 Task: Click find and set the "Delete results from current search" while find customer
Action: Mouse moved to (155, 21)
Screenshot: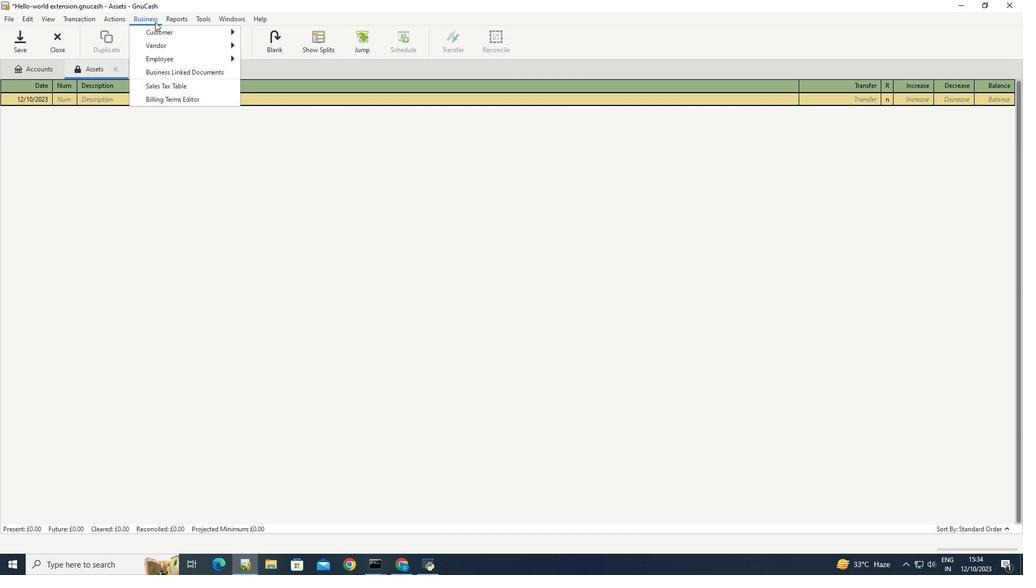 
Action: Mouse pressed left at (155, 21)
Screenshot: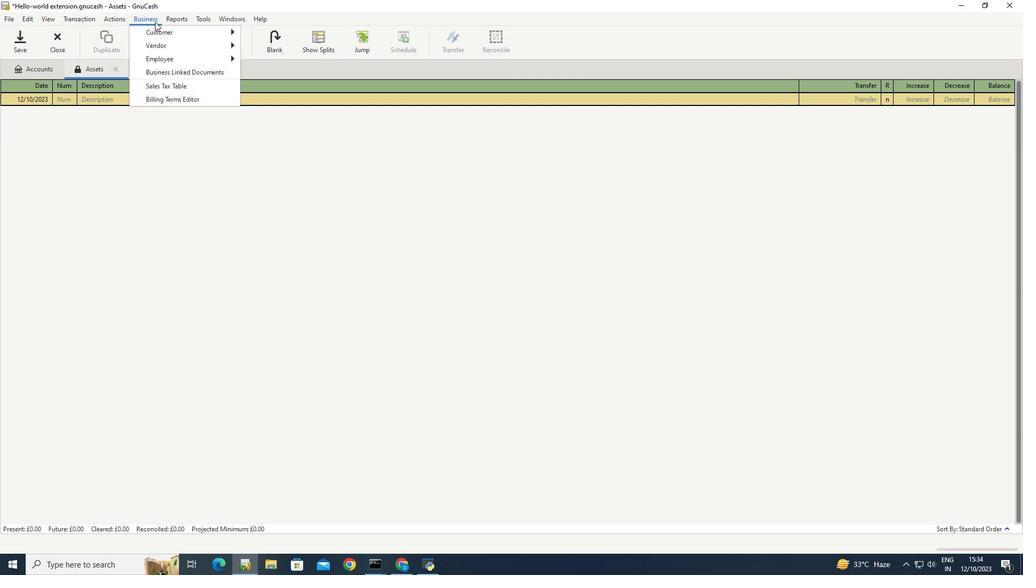 
Action: Mouse moved to (272, 58)
Screenshot: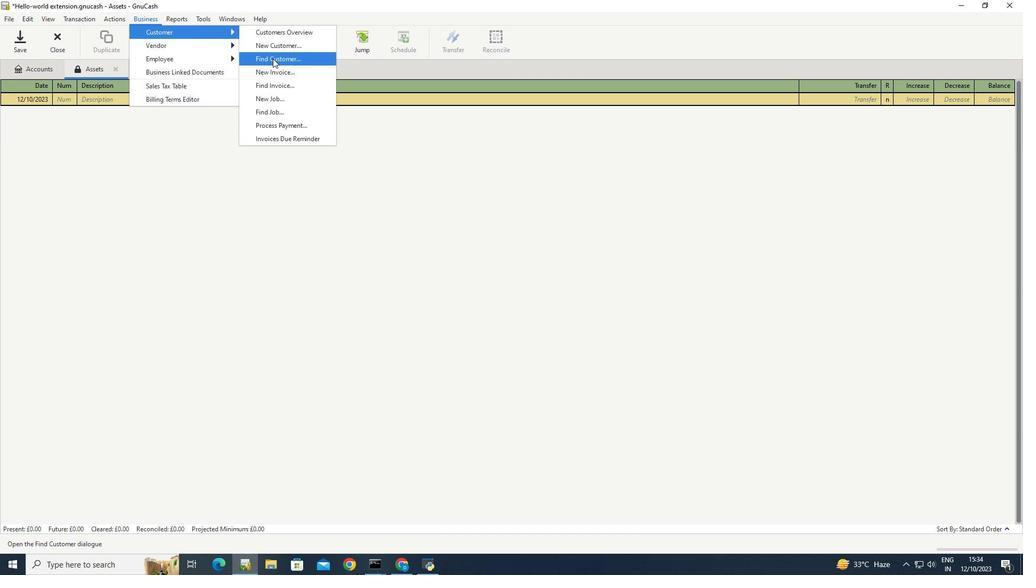 
Action: Mouse pressed left at (272, 58)
Screenshot: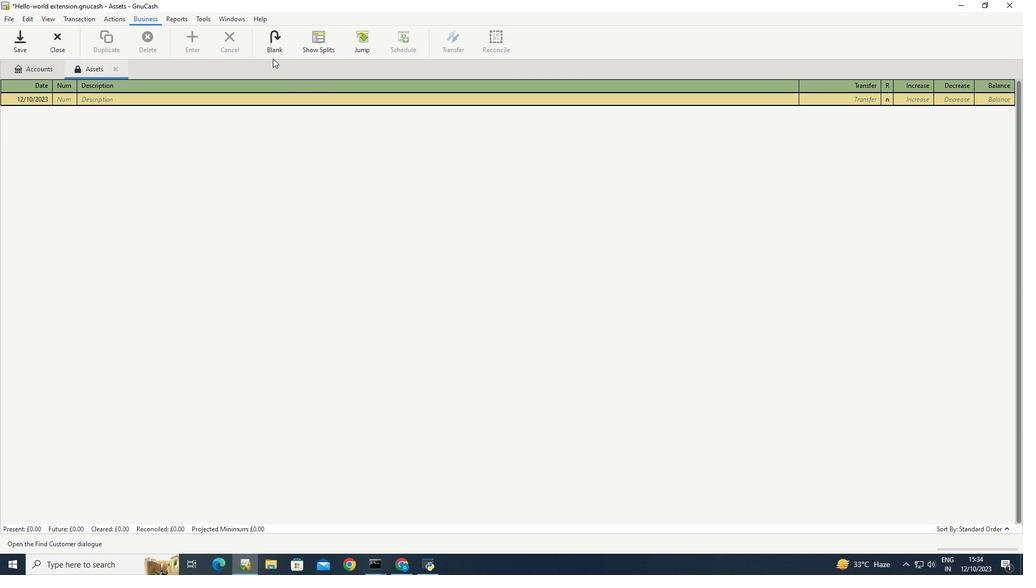 
Action: Mouse moved to (543, 251)
Screenshot: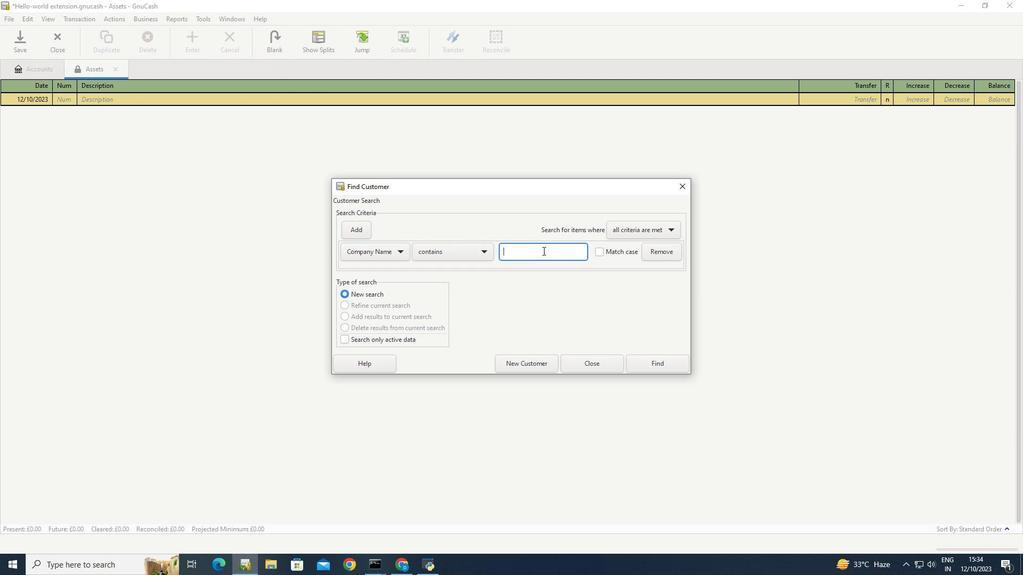 
Action: Mouse pressed left at (543, 251)
Screenshot: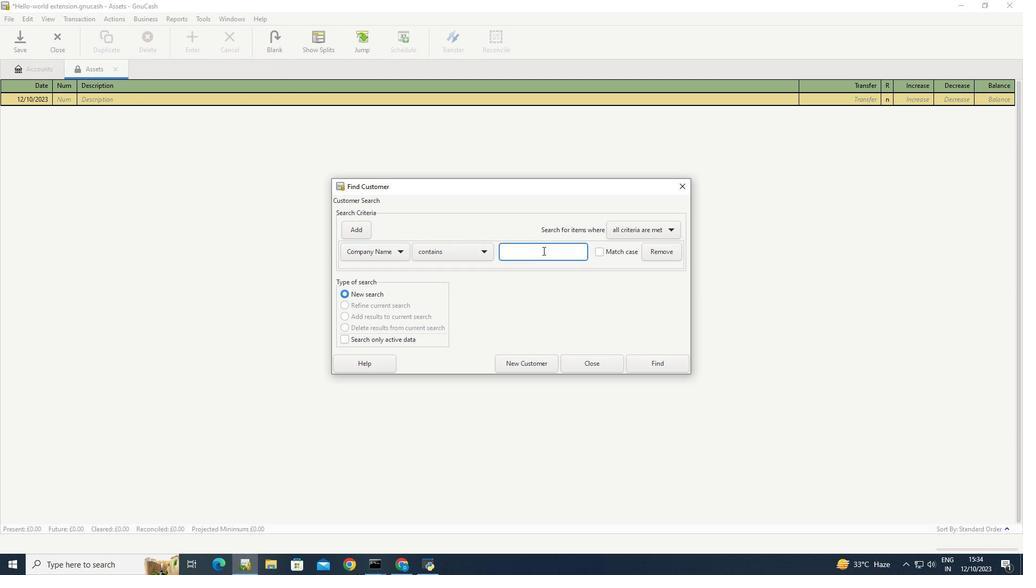 
Action: Key pressed <Key.caps_lock>S<Key.caps_lock>oftage
Screenshot: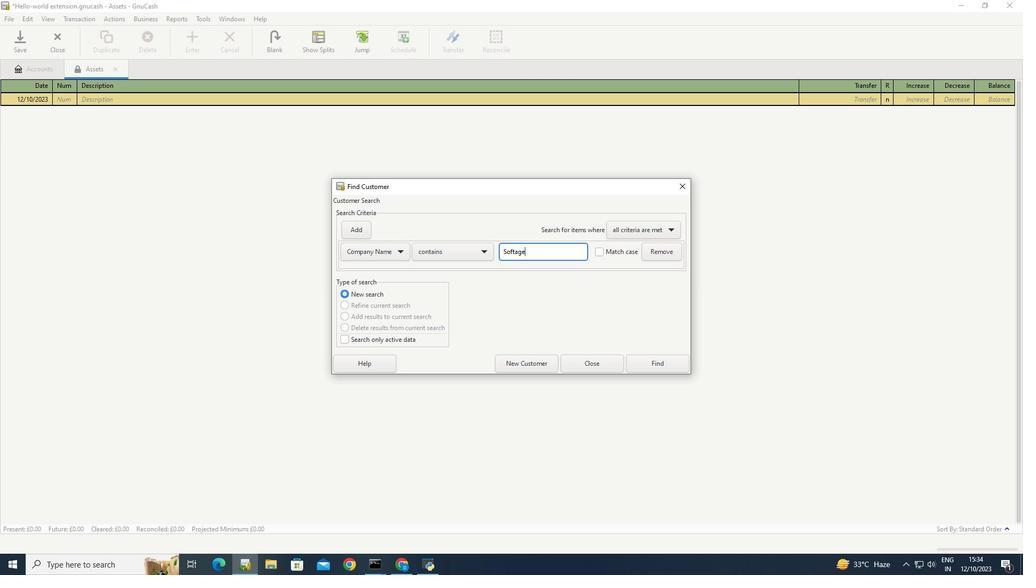 
Action: Mouse moved to (646, 361)
Screenshot: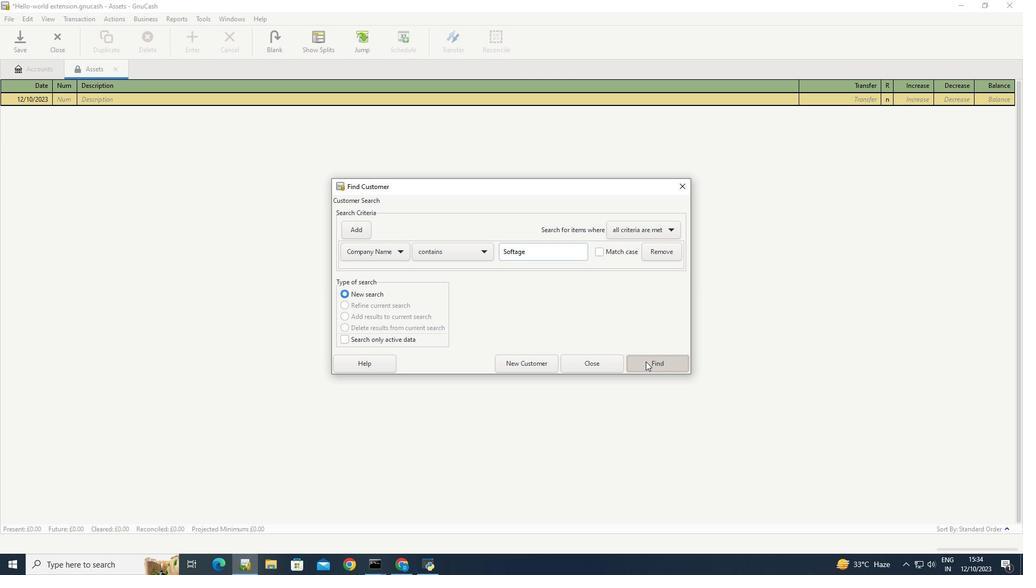 
Action: Mouse pressed left at (646, 361)
Screenshot: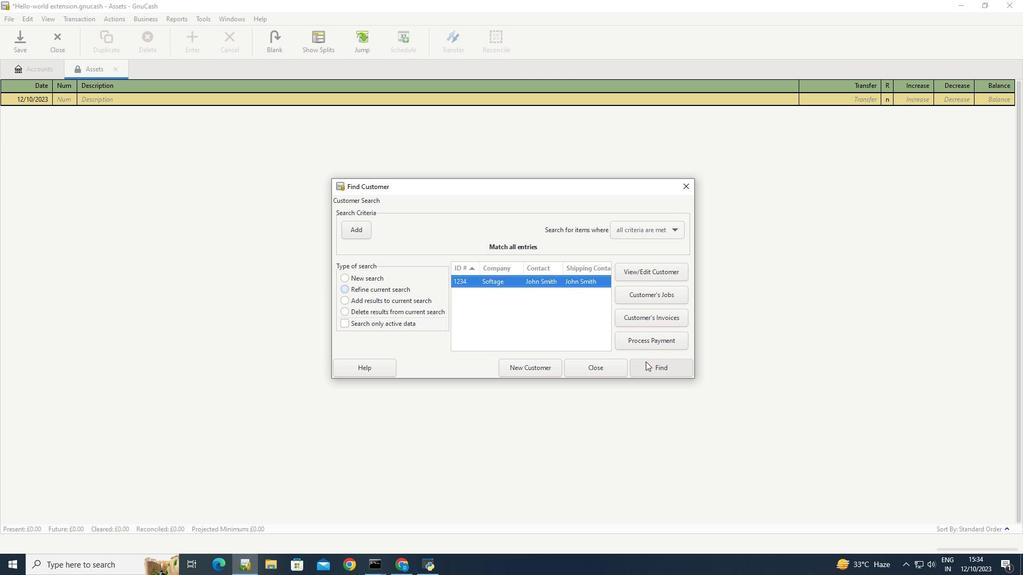 
Action: Mouse moved to (345, 312)
Screenshot: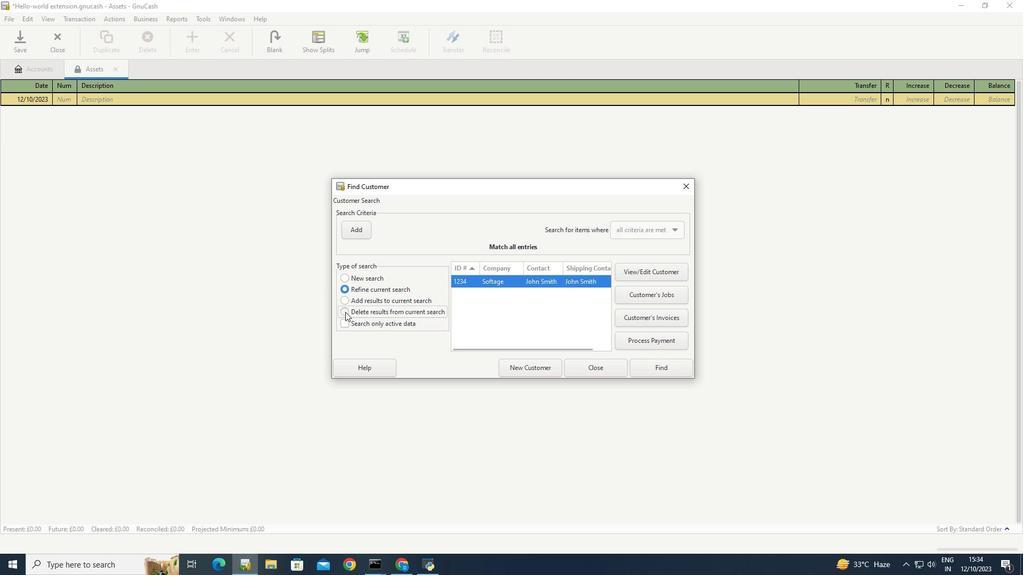 
Action: Mouse pressed left at (345, 312)
Screenshot: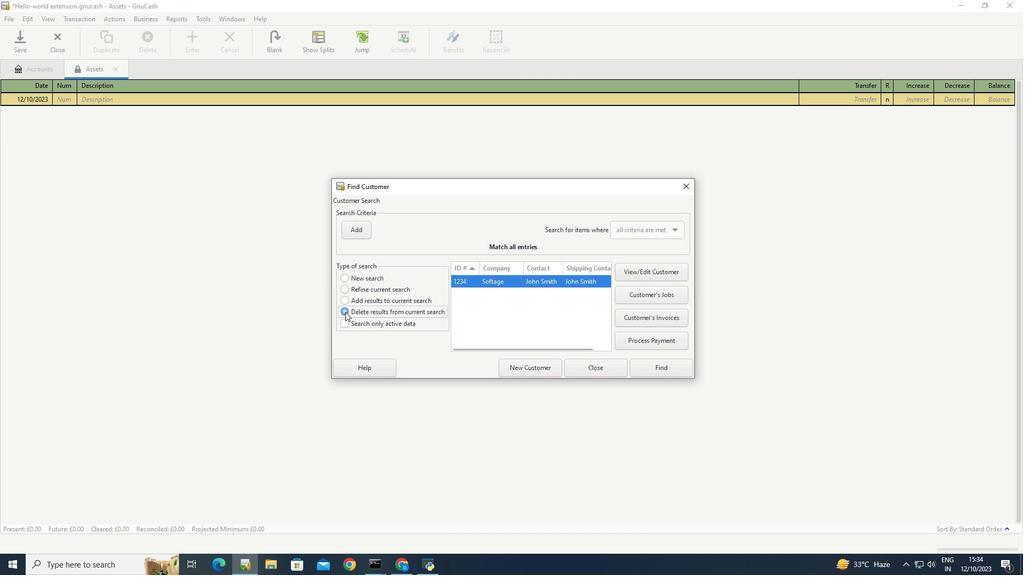 
Action: Mouse moved to (583, 332)
Screenshot: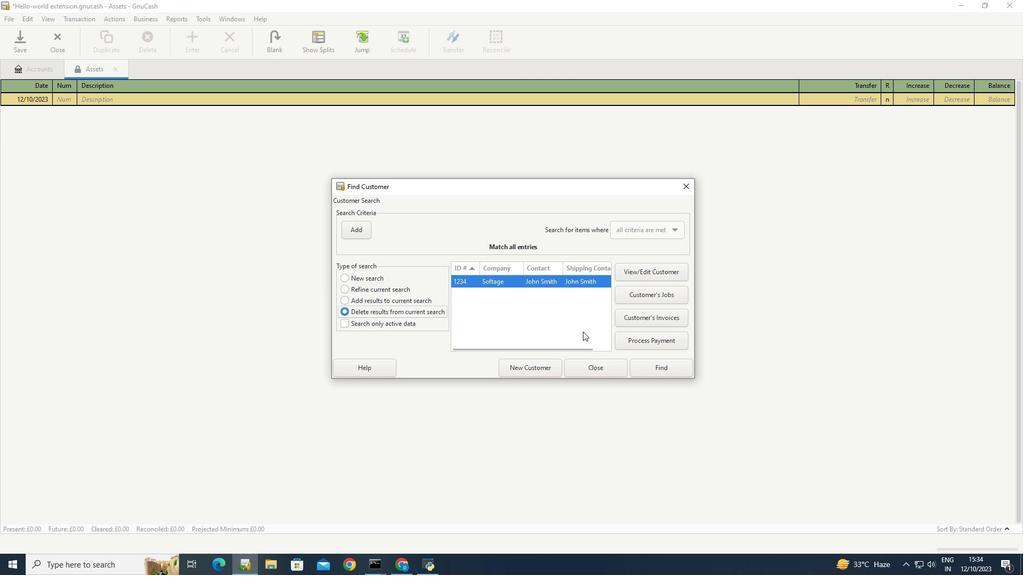 
